 Task: Manage the event monitoring.
Action: Mouse moved to (1157, 82)
Screenshot: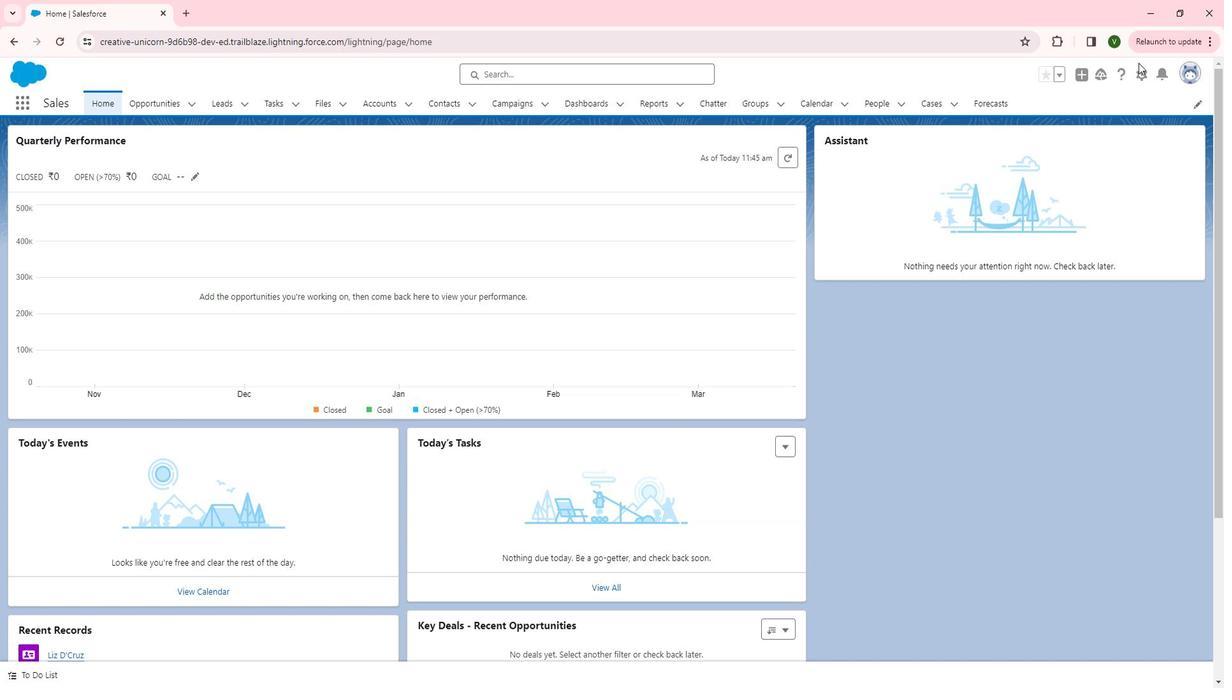
Action: Mouse pressed left at (1157, 82)
Screenshot: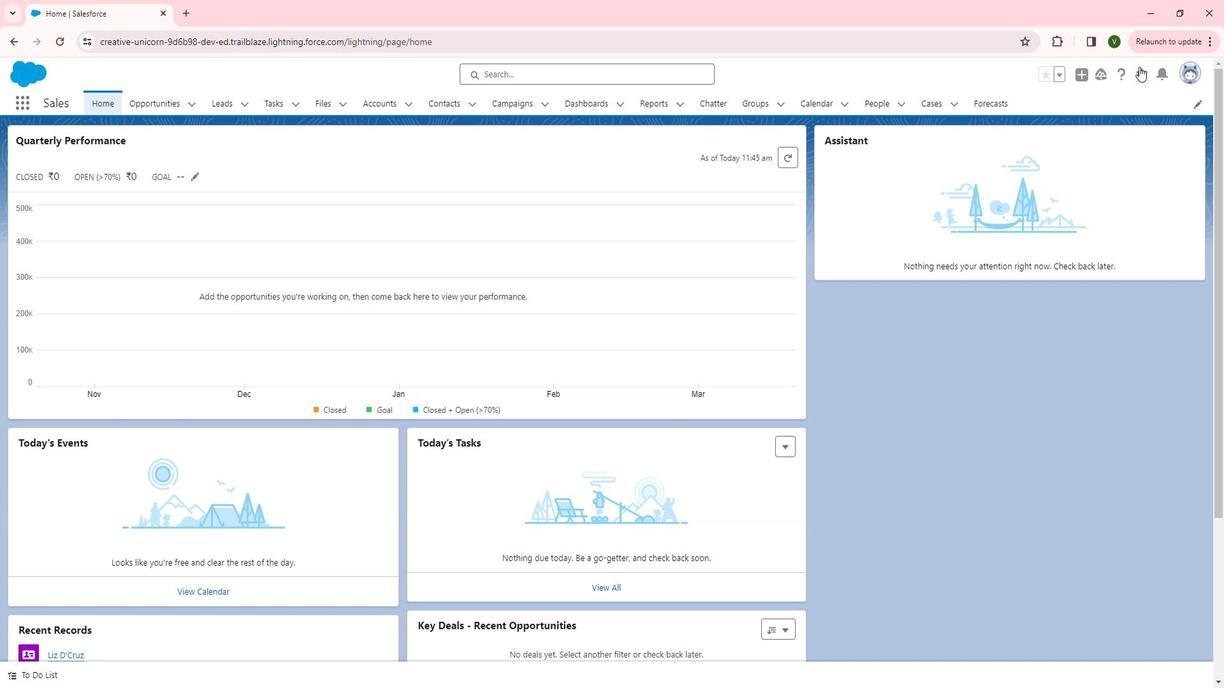 
Action: Mouse moved to (1108, 125)
Screenshot: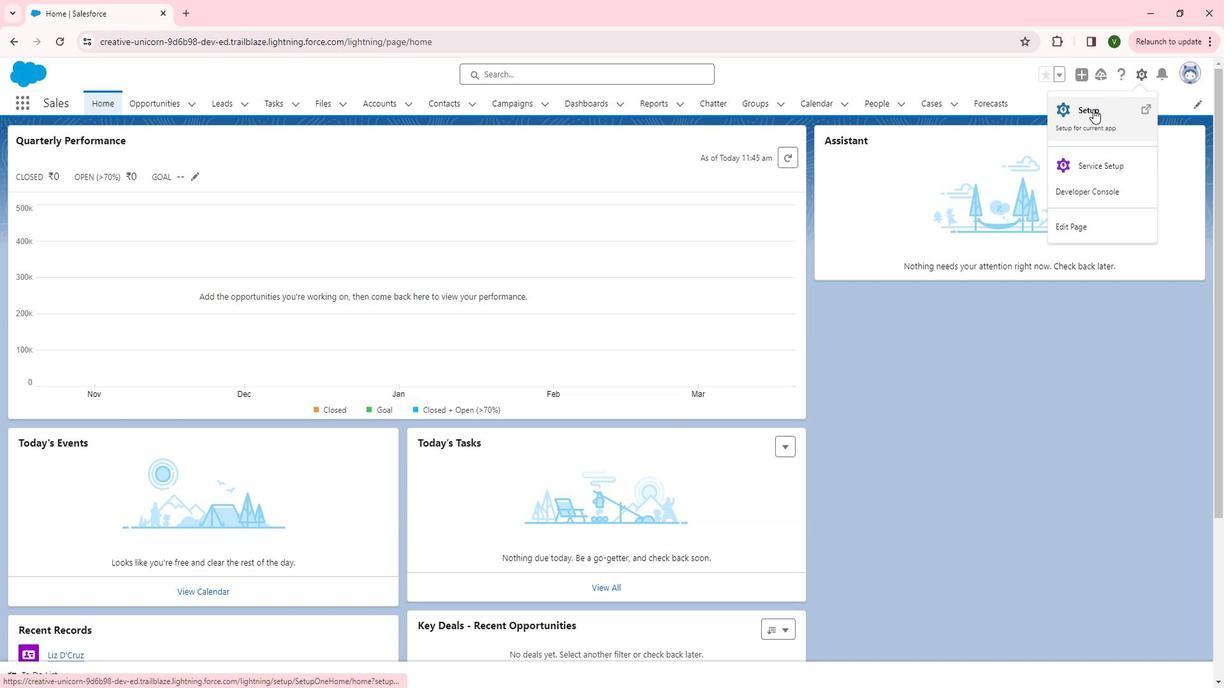 
Action: Mouse pressed left at (1108, 125)
Screenshot: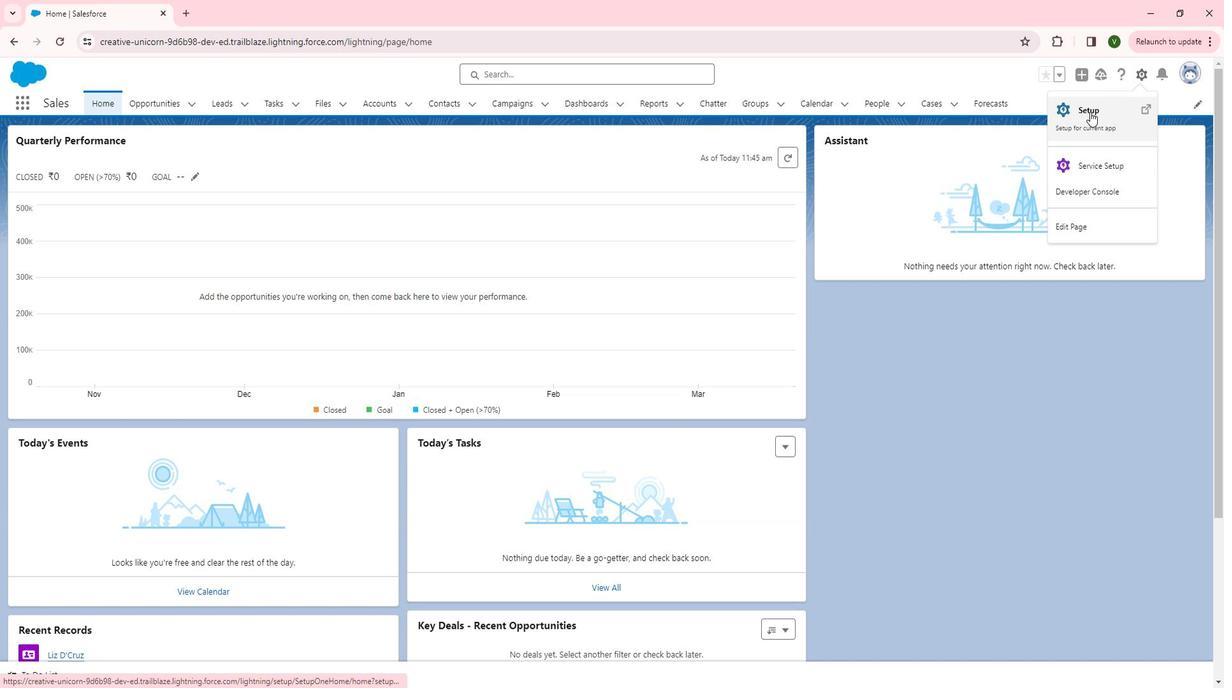 
Action: Mouse moved to (94, 322)
Screenshot: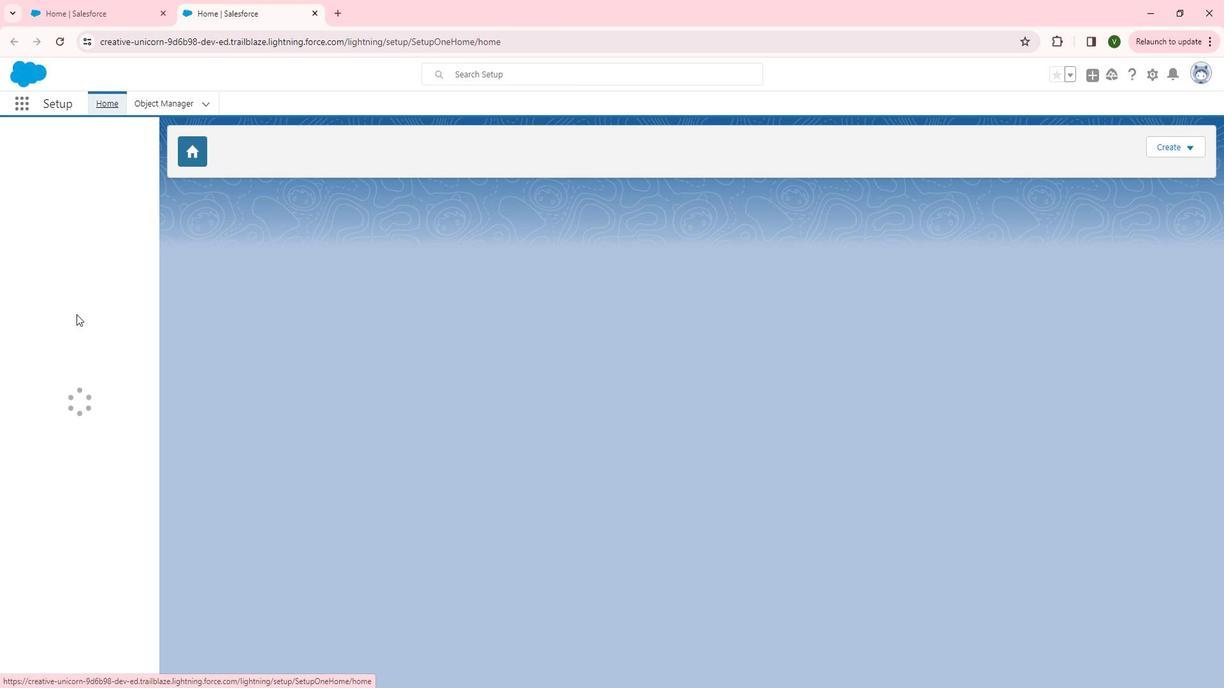 
Action: Mouse scrolled (94, 321) with delta (0, 0)
Screenshot: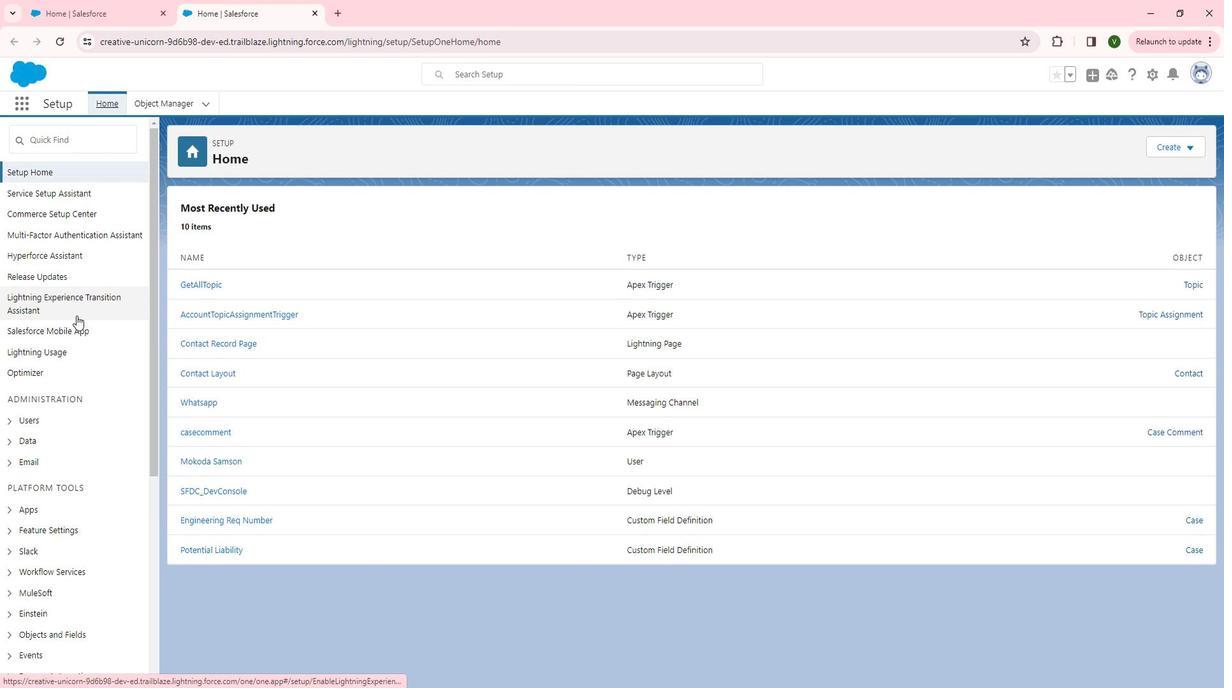 
Action: Mouse scrolled (94, 321) with delta (0, 0)
Screenshot: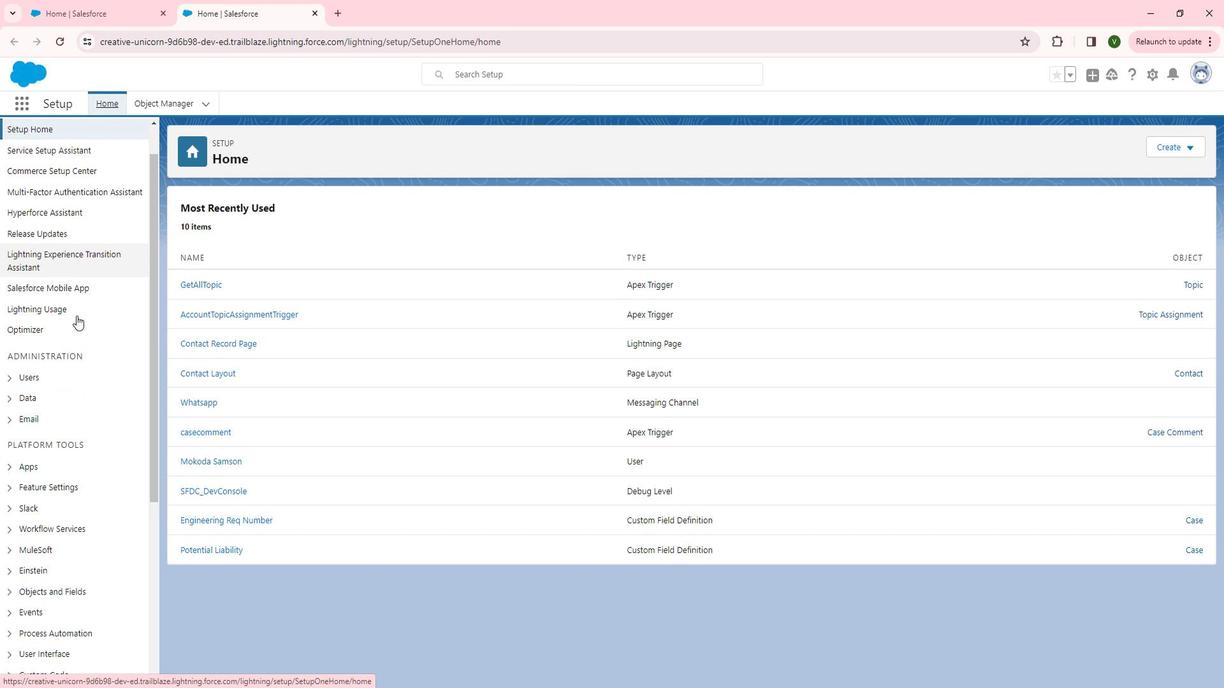 
Action: Mouse scrolled (94, 321) with delta (0, 0)
Screenshot: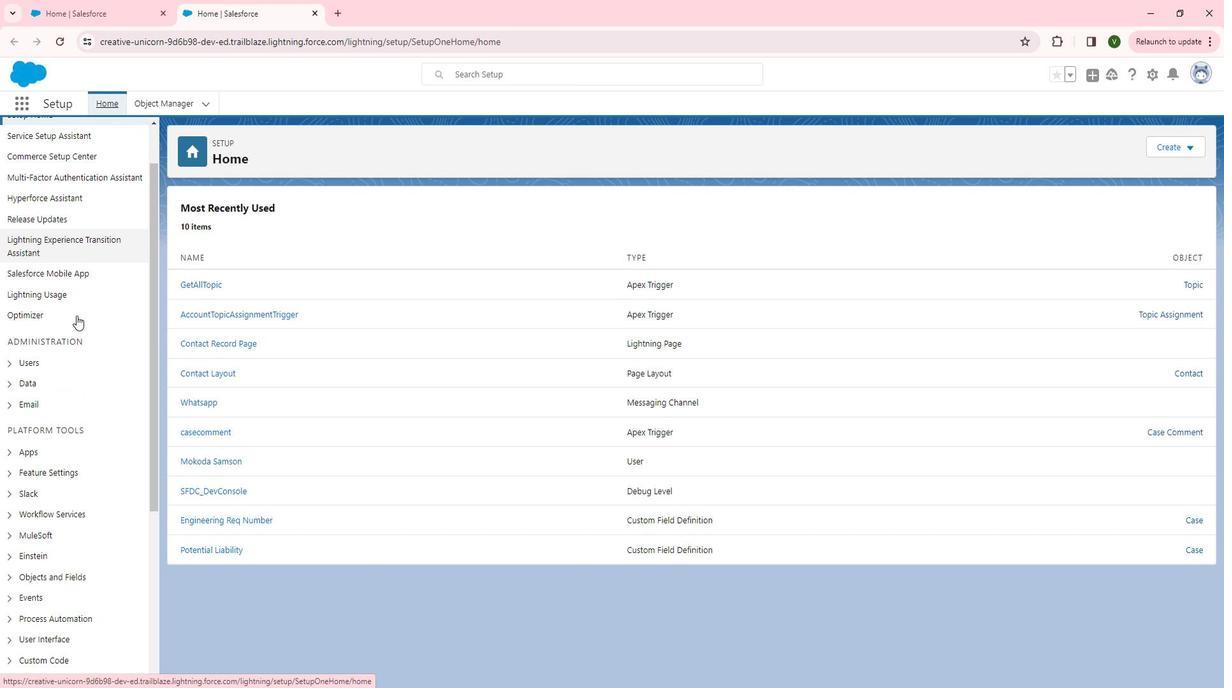 
Action: Mouse scrolled (94, 321) with delta (0, 0)
Screenshot: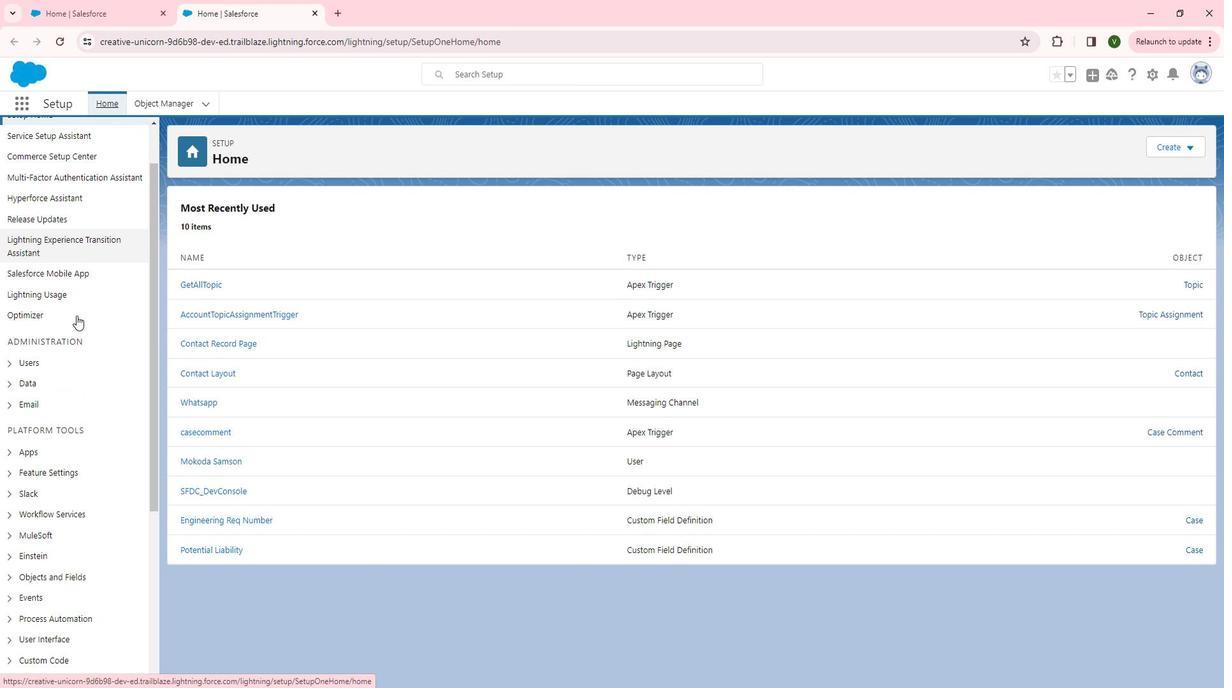 
Action: Mouse scrolled (94, 321) with delta (0, 0)
Screenshot: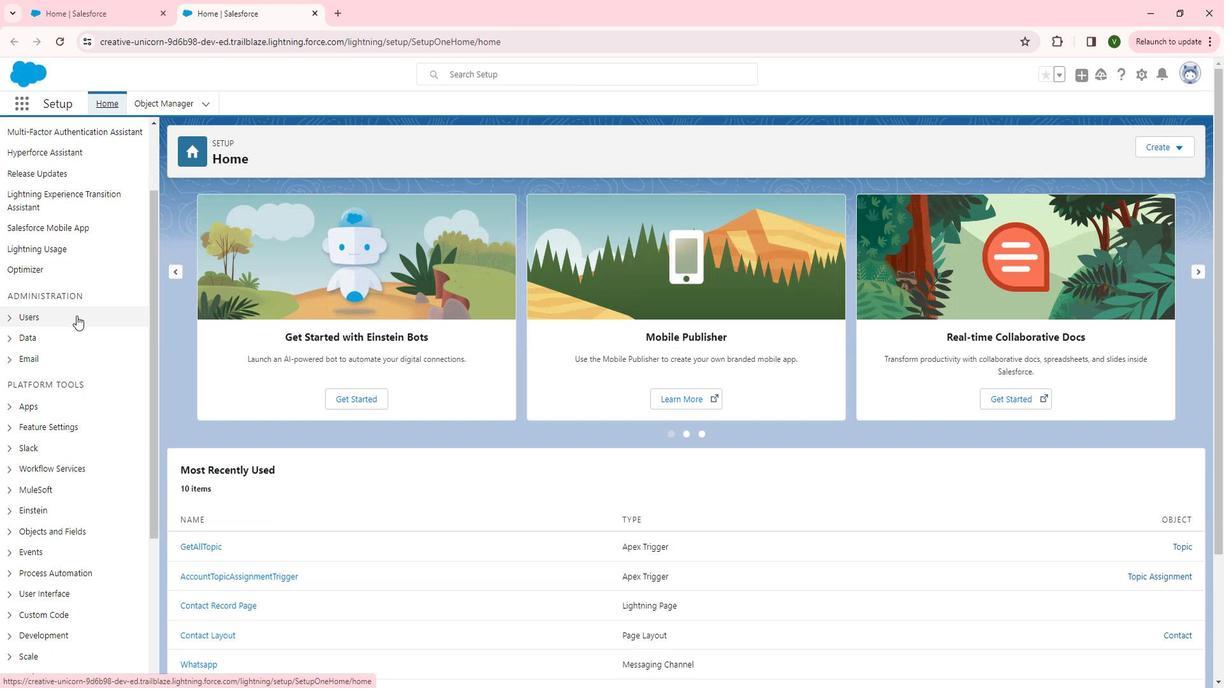 
Action: Mouse scrolled (94, 321) with delta (0, 0)
Screenshot: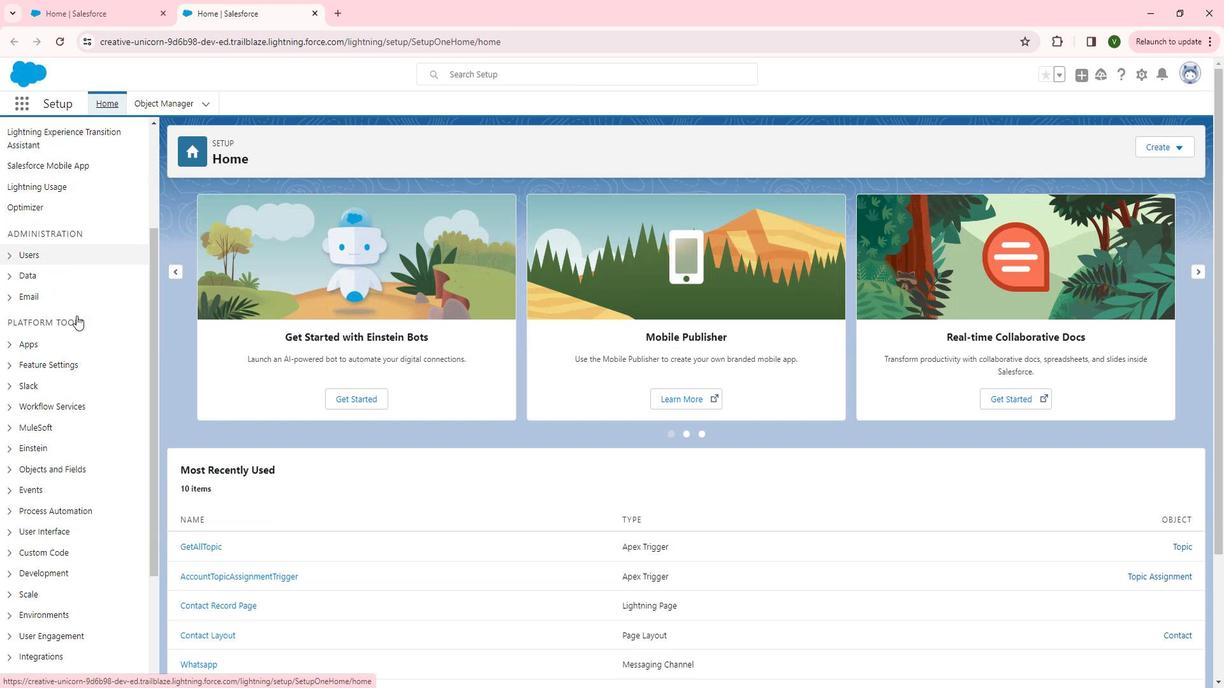
Action: Mouse moved to (95, 322)
Screenshot: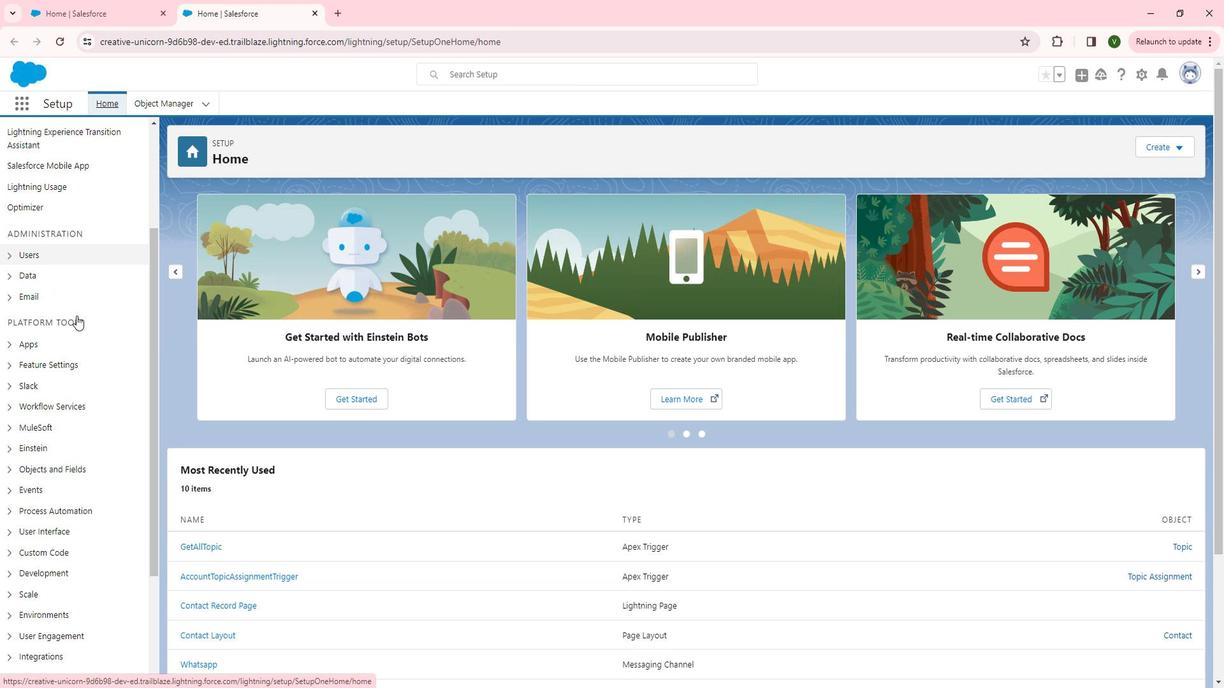 
Action: Mouse scrolled (95, 321) with delta (0, 0)
Screenshot: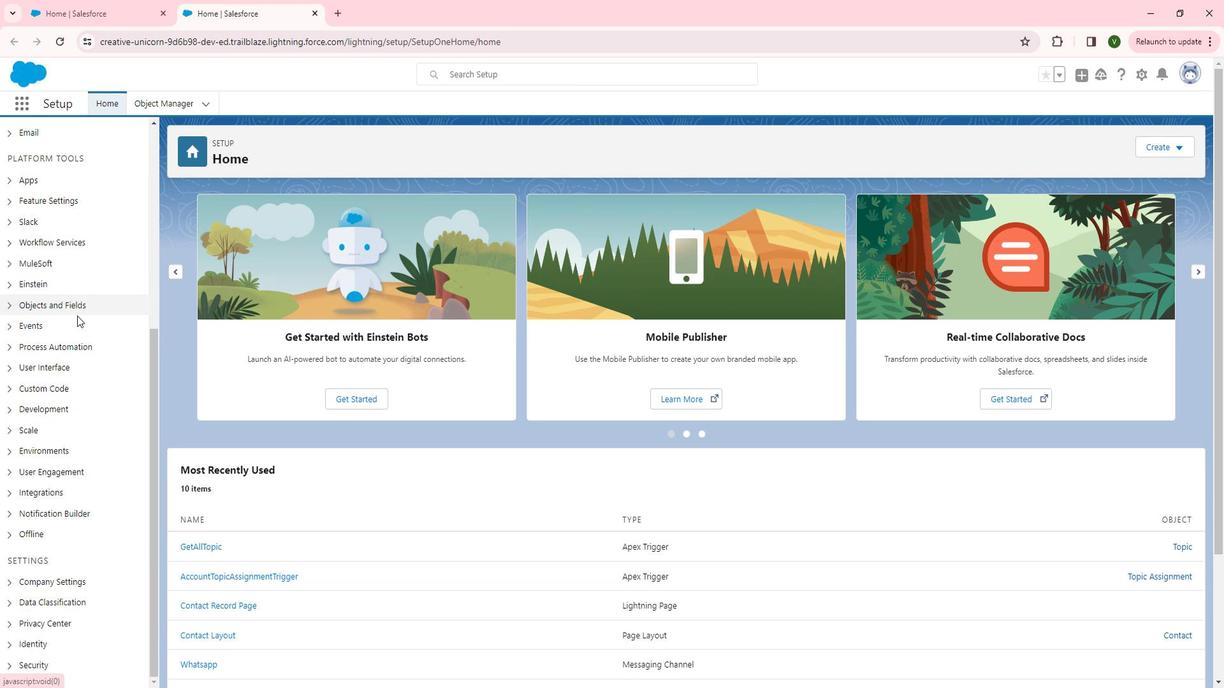 
Action: Mouse scrolled (95, 321) with delta (0, 0)
Screenshot: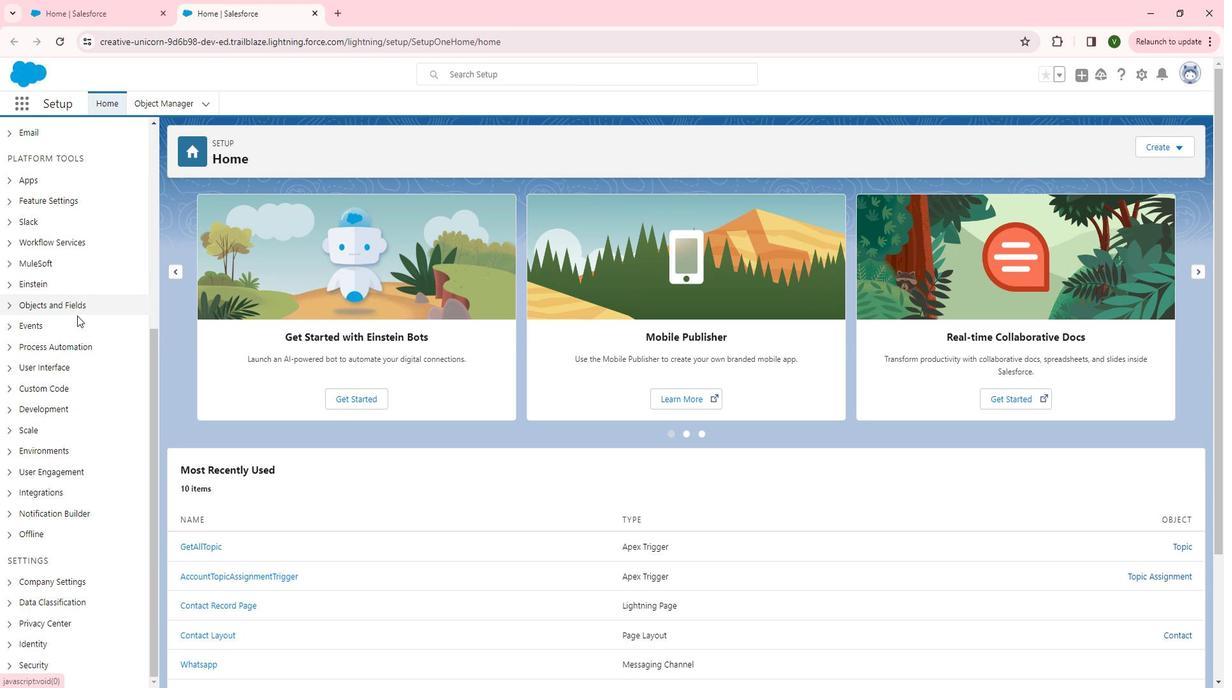 
Action: Mouse scrolled (95, 321) with delta (0, 0)
Screenshot: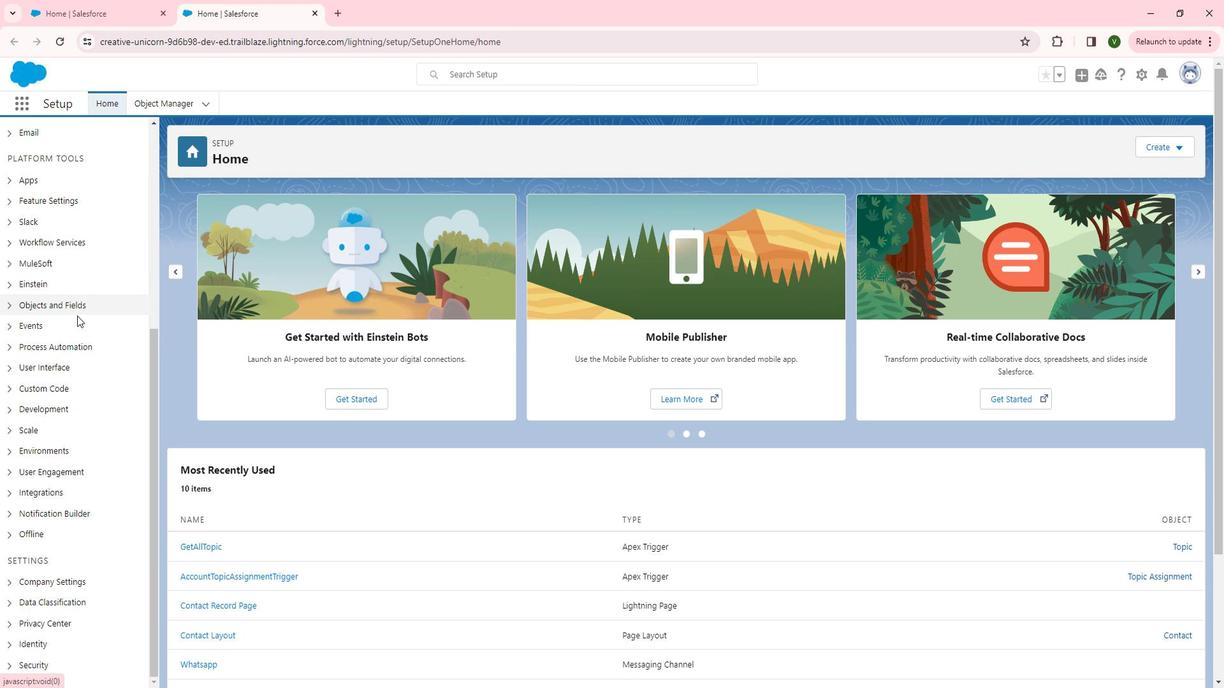 
Action: Mouse scrolled (95, 321) with delta (0, 0)
Screenshot: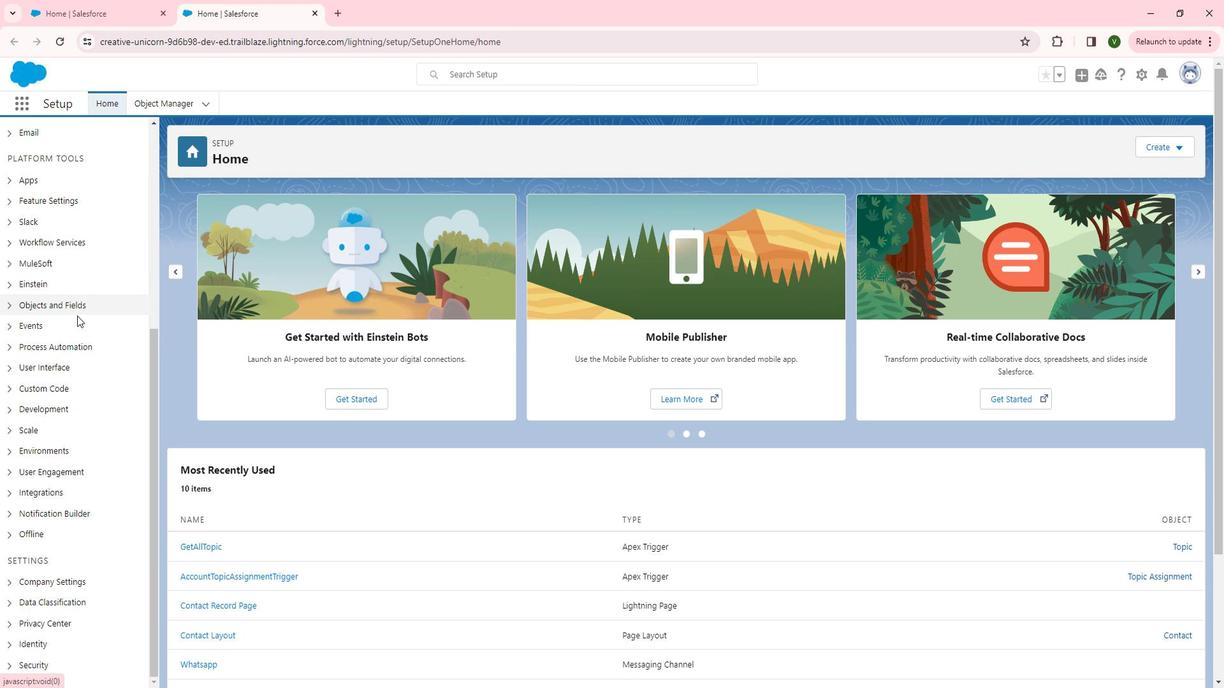 
Action: Mouse moved to (28, 659)
Screenshot: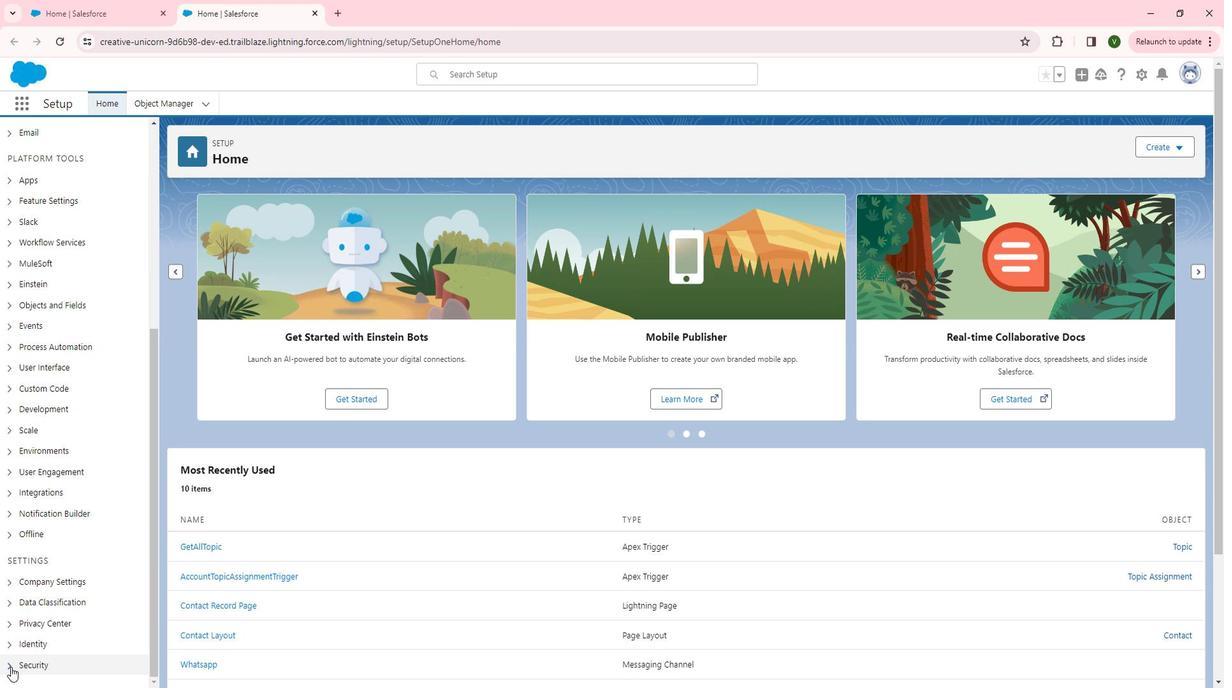 
Action: Mouse pressed left at (28, 659)
Screenshot: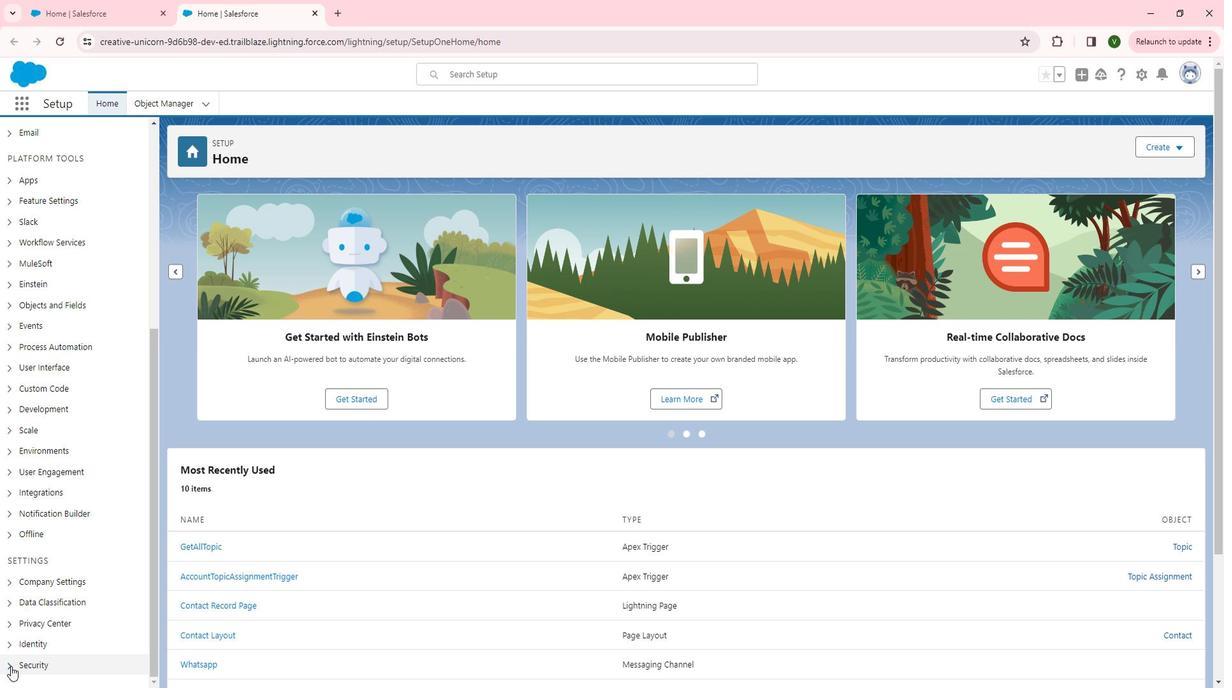 
Action: Mouse moved to (137, 590)
Screenshot: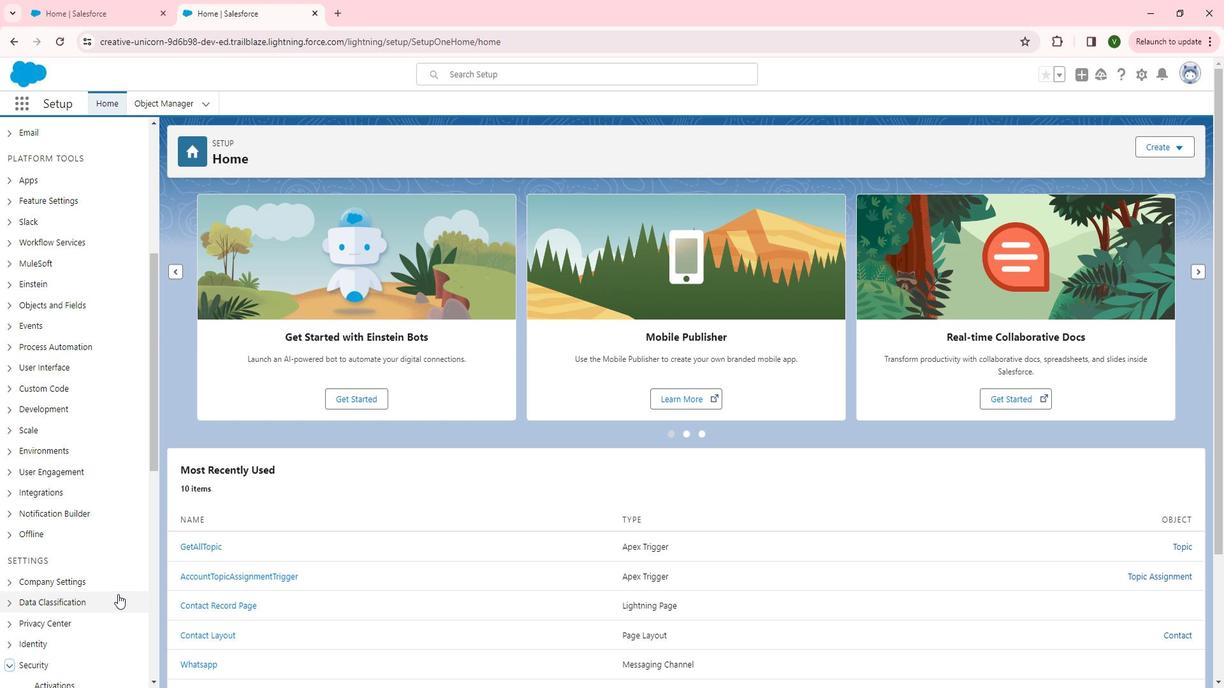 
Action: Mouse scrolled (137, 589) with delta (0, 0)
Screenshot: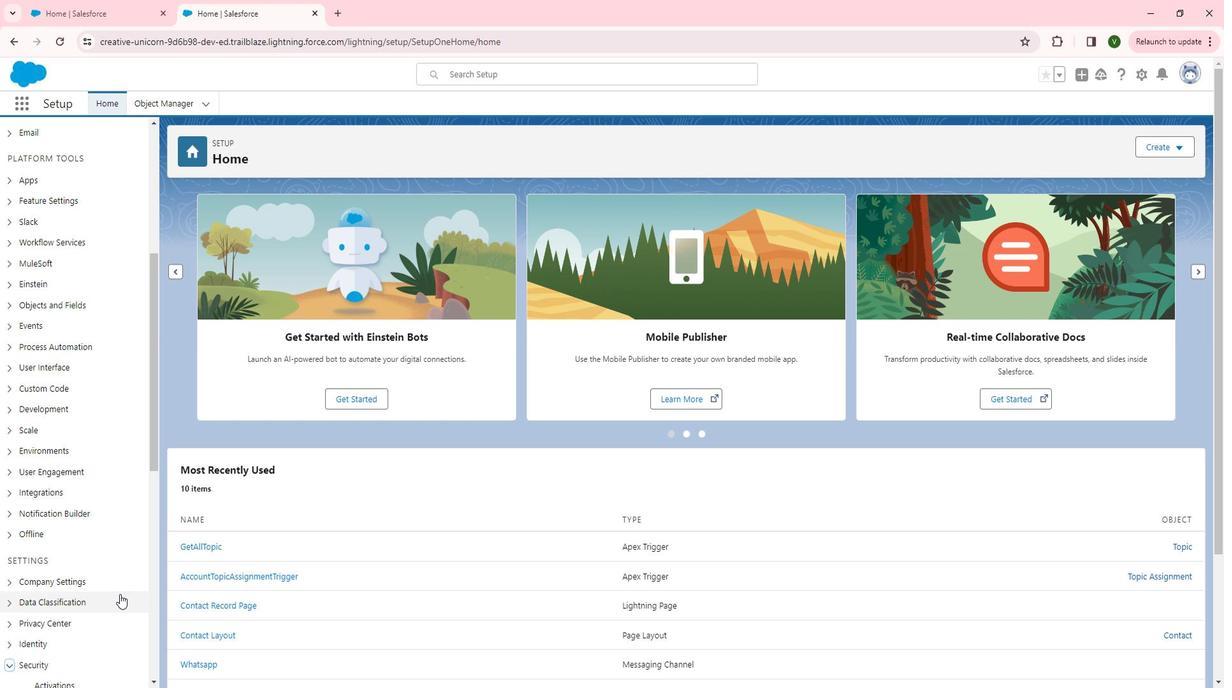 
Action: Mouse scrolled (137, 589) with delta (0, 0)
Screenshot: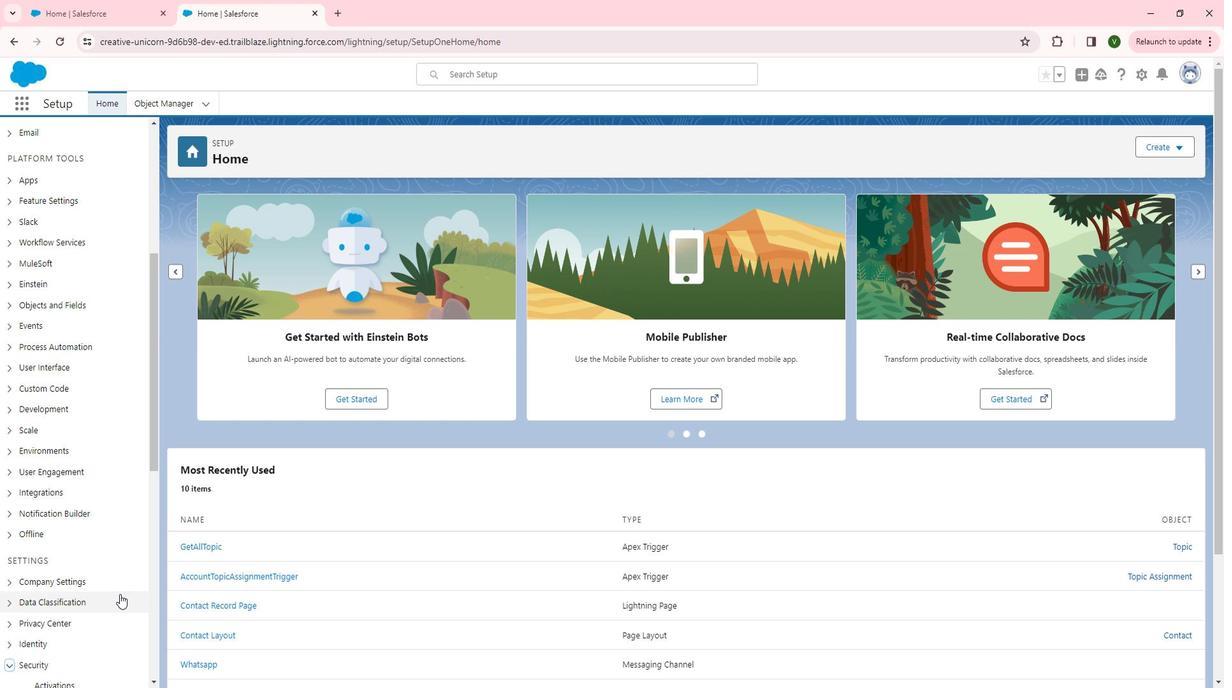 
Action: Mouse scrolled (137, 589) with delta (0, 0)
Screenshot: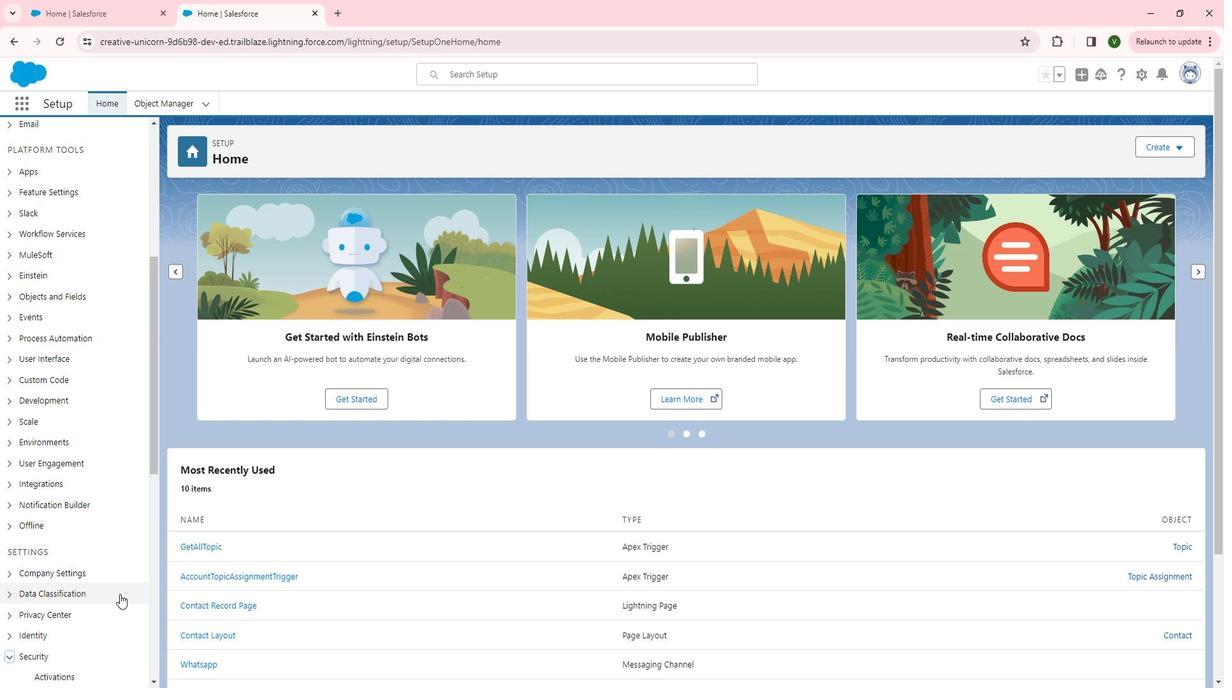 
Action: Mouse scrolled (137, 589) with delta (0, 0)
Screenshot: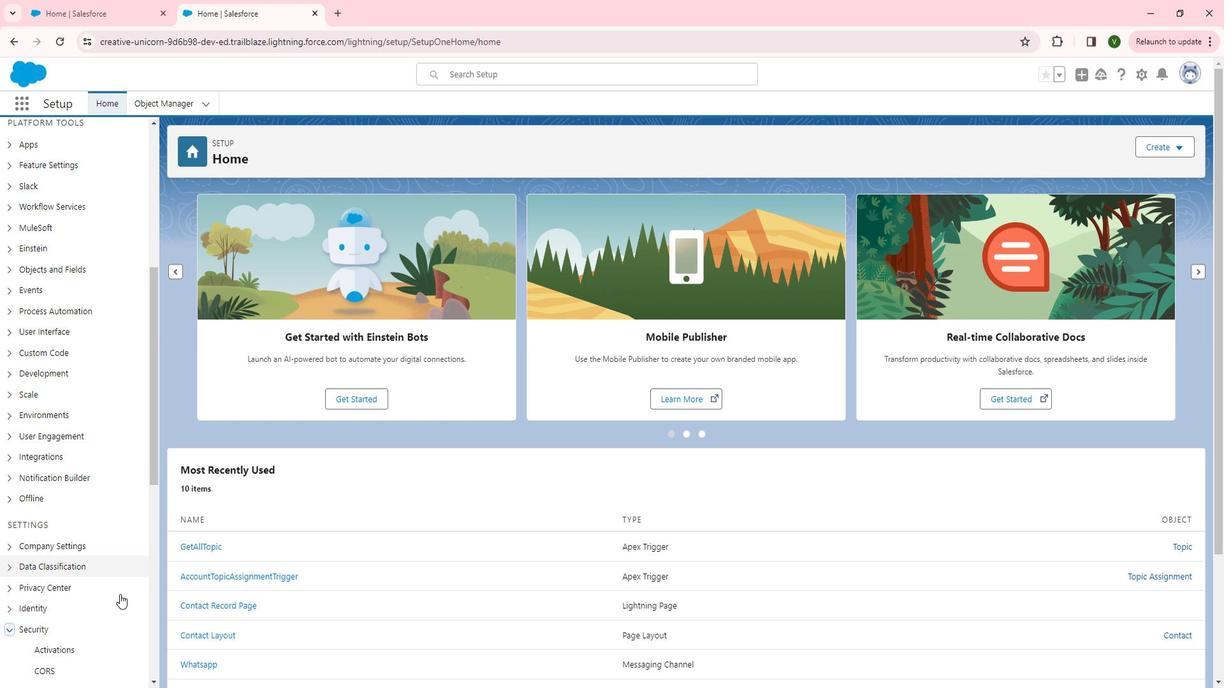 
Action: Mouse moved to (47, 513)
Screenshot: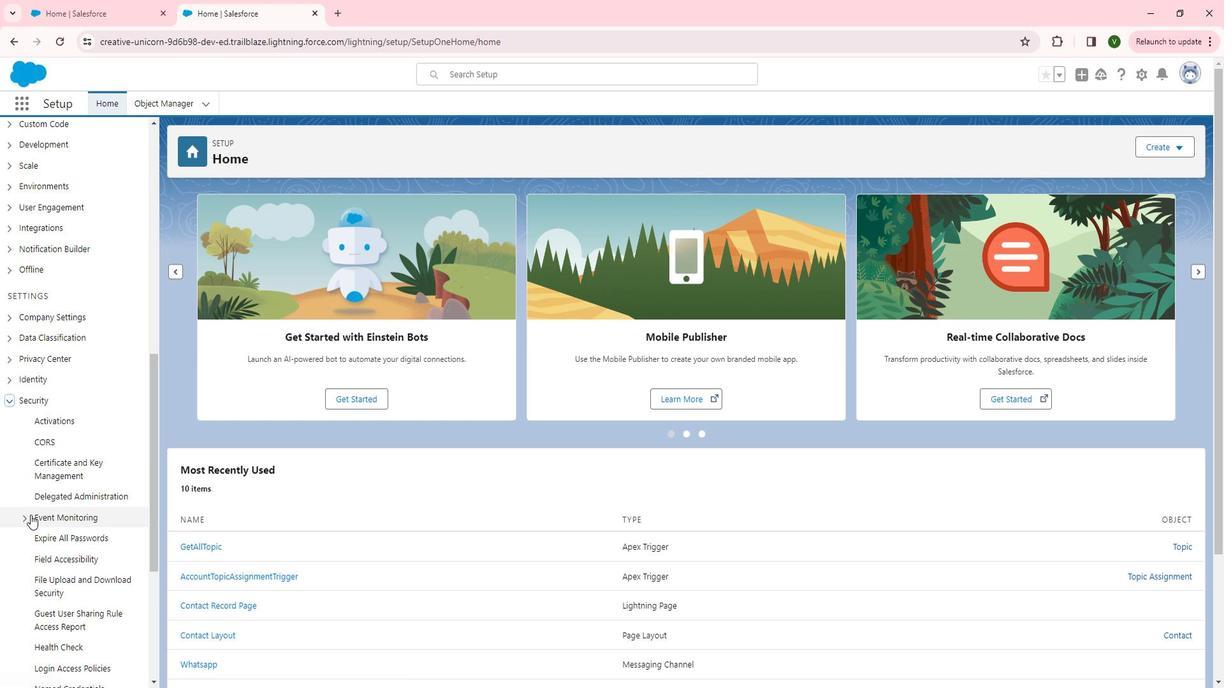 
Action: Mouse pressed left at (47, 513)
Screenshot: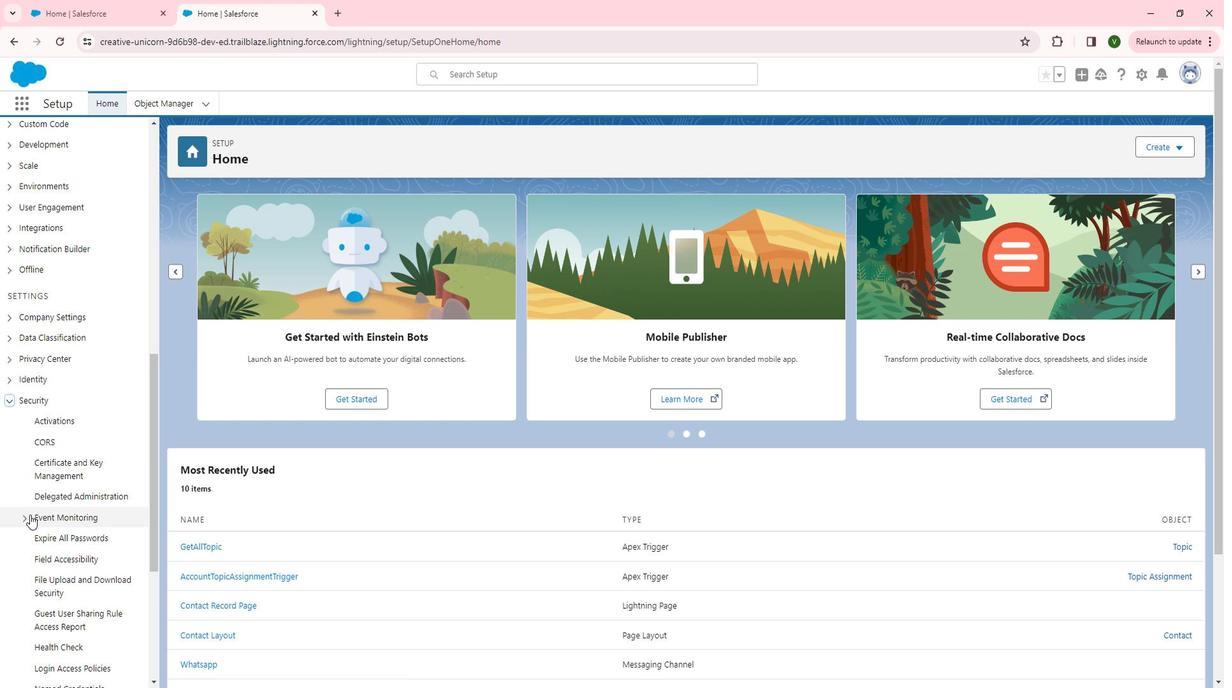 
Action: Mouse moved to (42, 517)
Screenshot: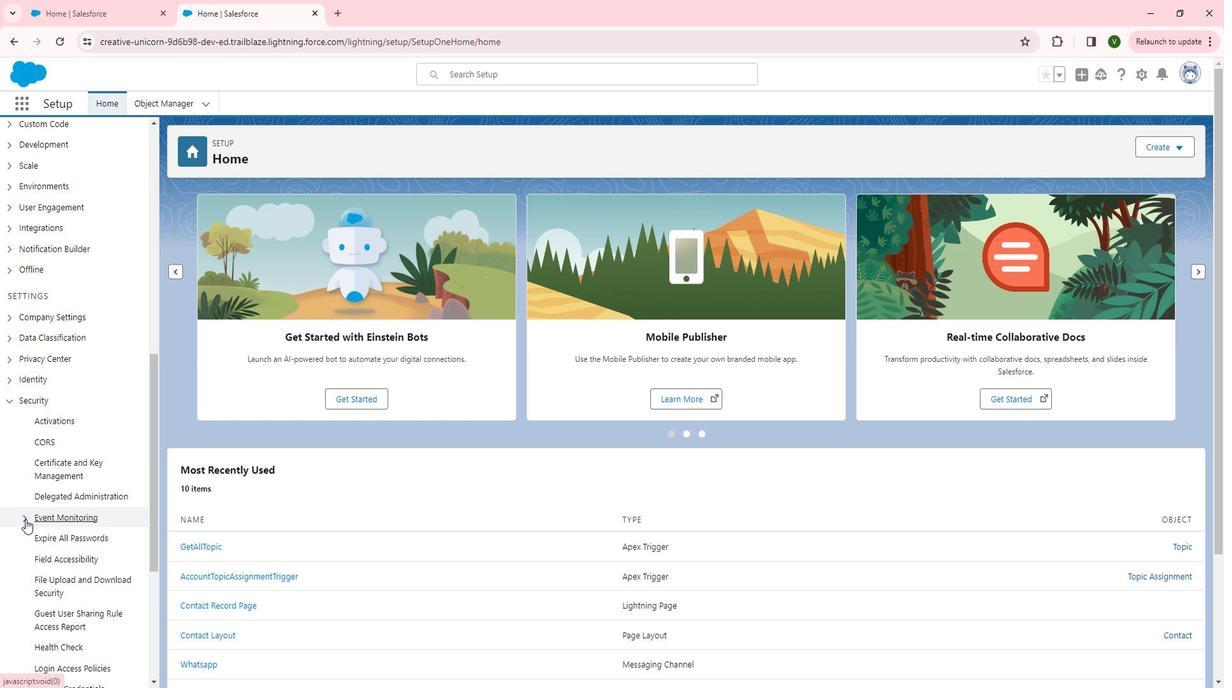 
Action: Mouse pressed left at (42, 517)
Screenshot: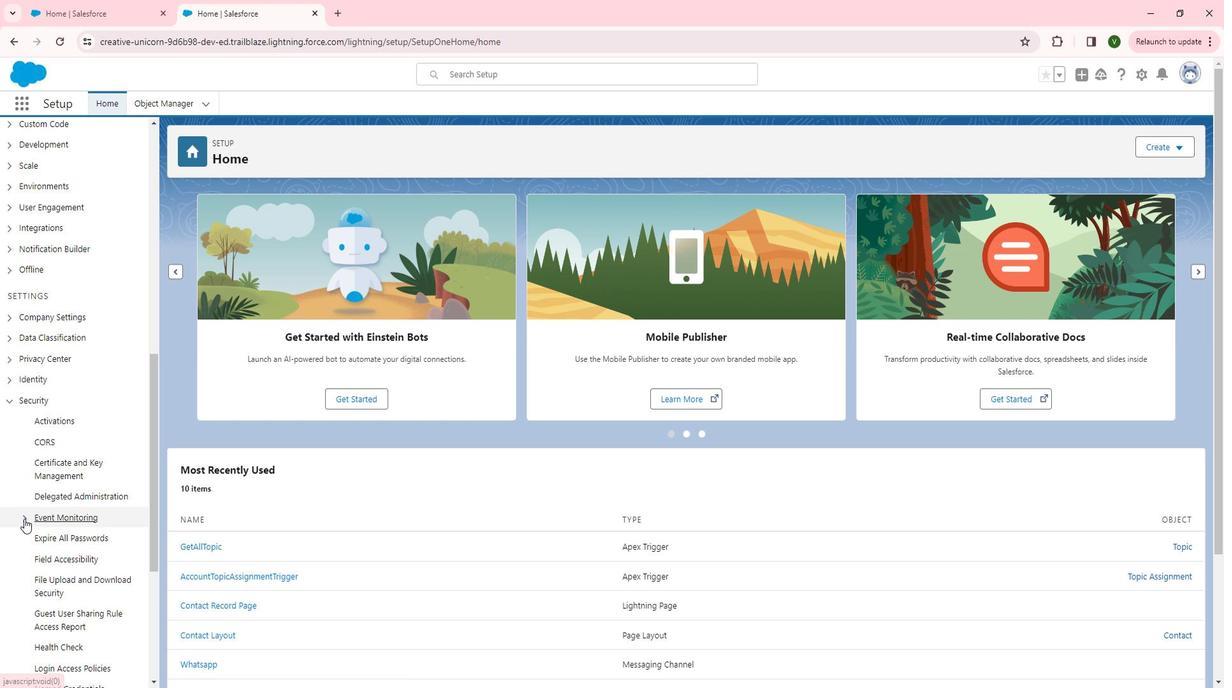 
Action: Mouse moved to (107, 515)
Screenshot: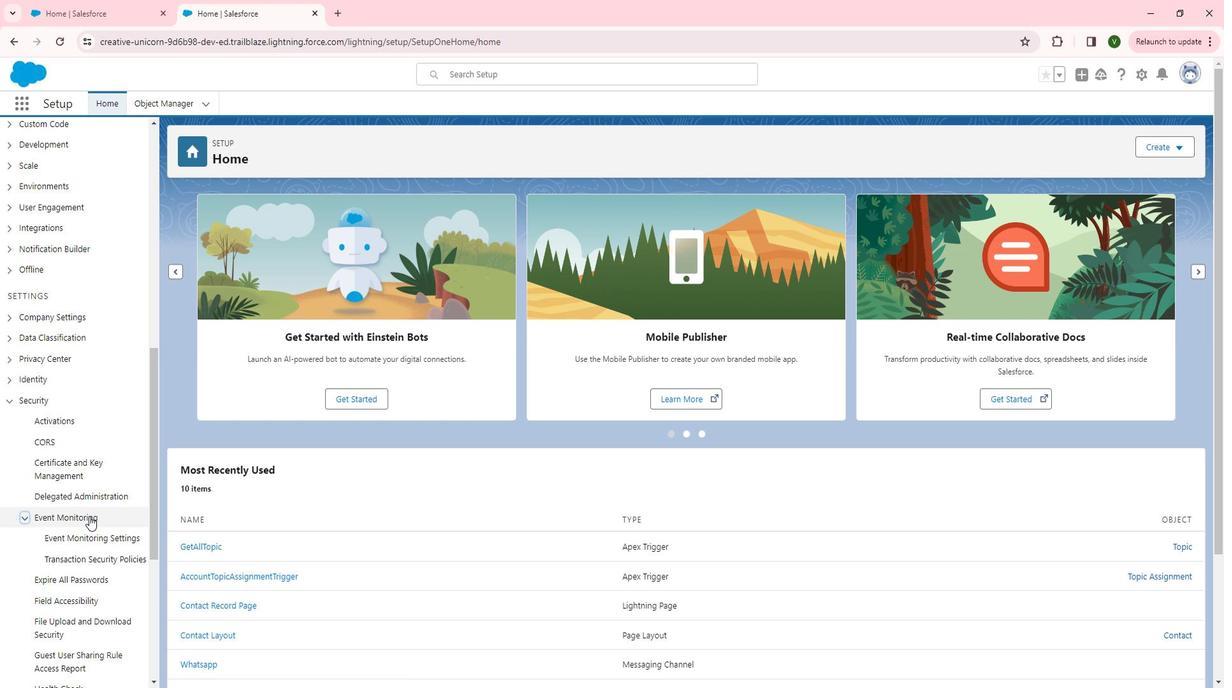
Action: Mouse scrolled (107, 514) with delta (0, 0)
Screenshot: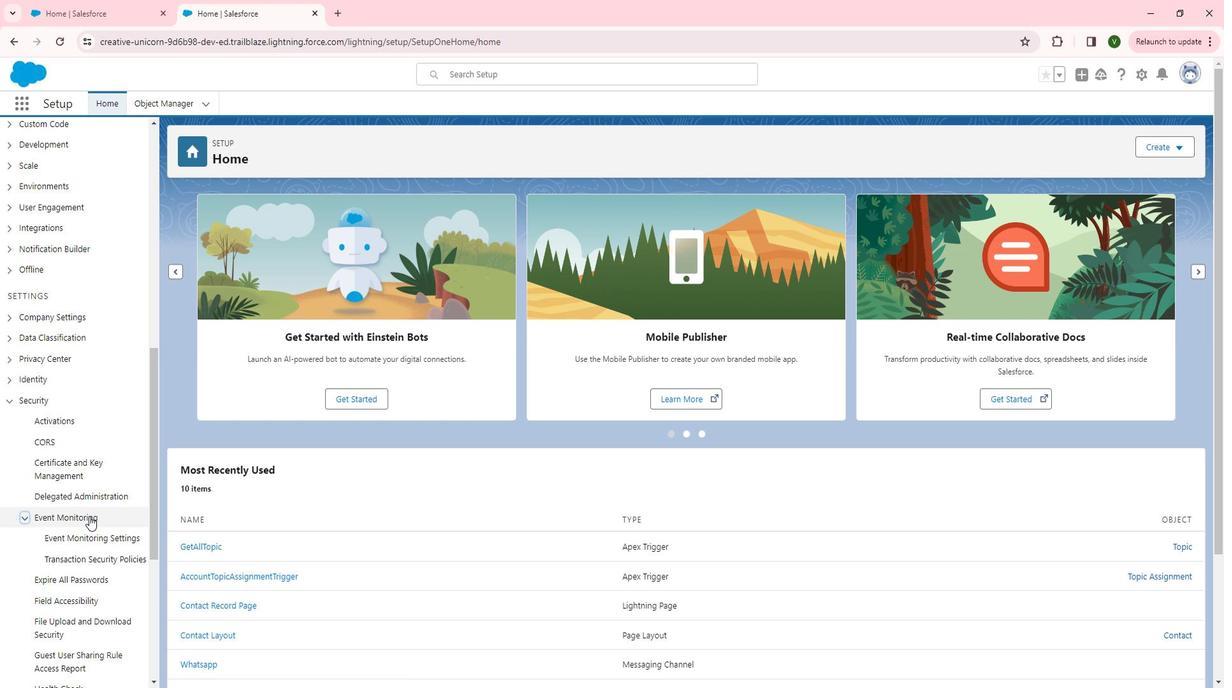 
Action: Mouse moved to (109, 515)
Screenshot: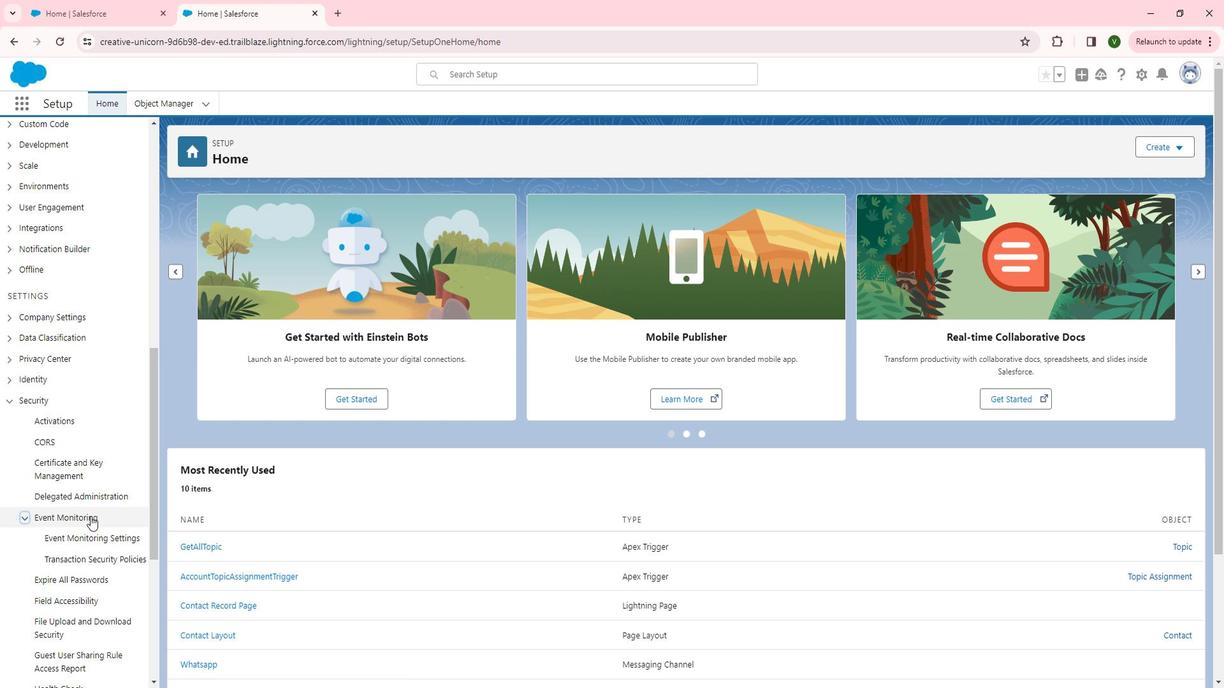
Action: Mouse scrolled (109, 514) with delta (0, 0)
Screenshot: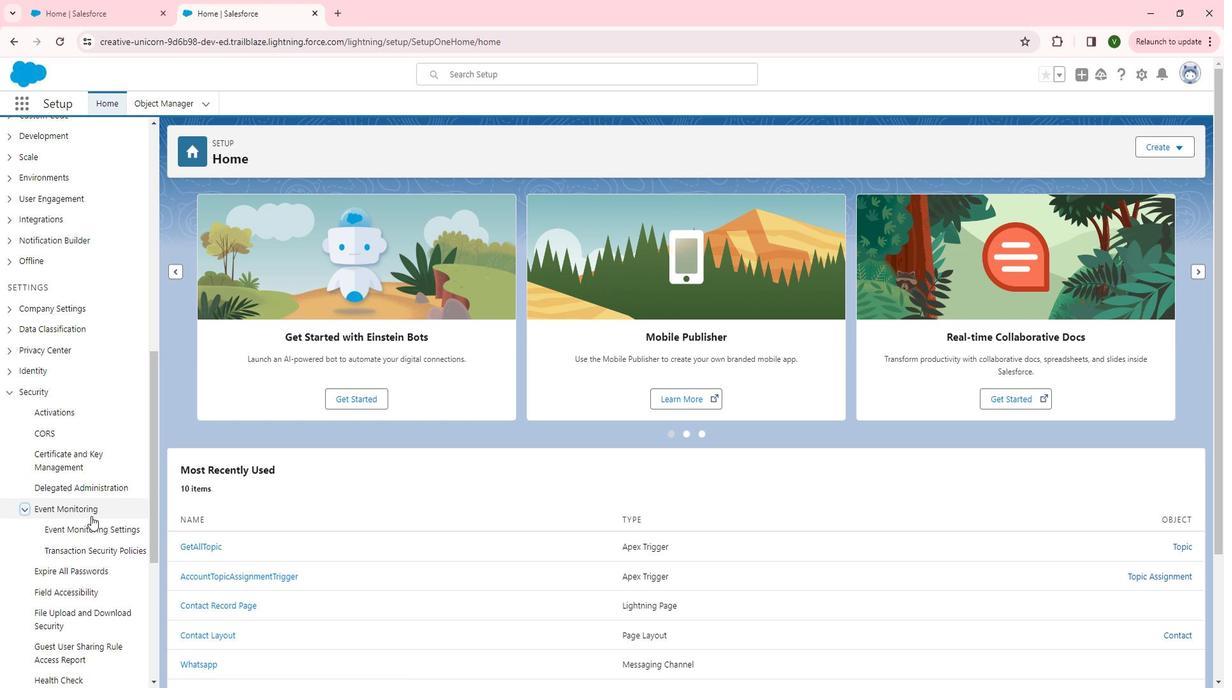 
Action: Mouse moved to (116, 409)
Screenshot: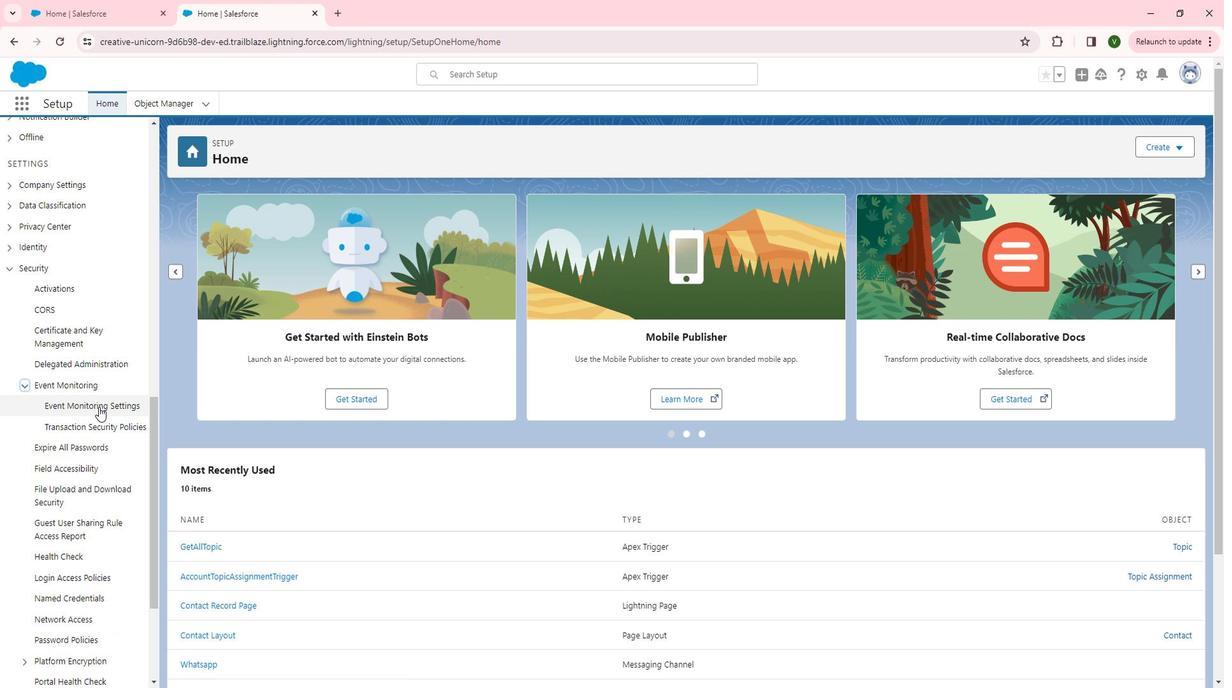 
Action: Mouse pressed left at (116, 409)
Screenshot: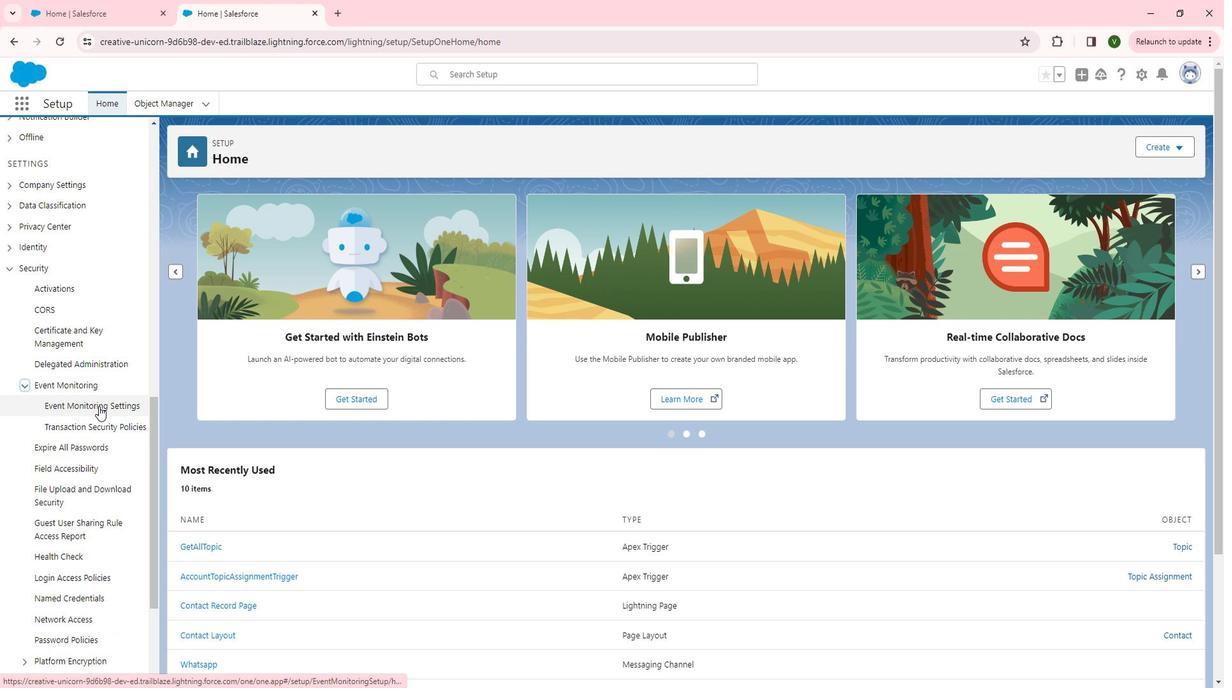 
Action: Mouse moved to (1203, 267)
Screenshot: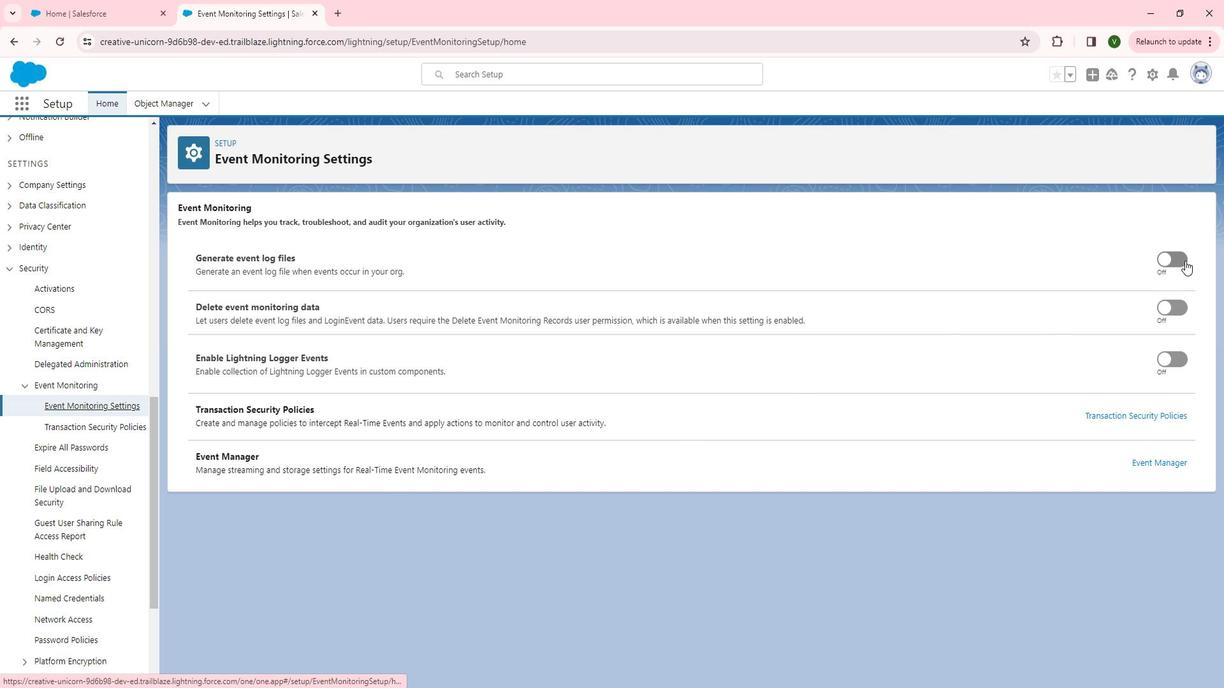 
Action: Mouse pressed left at (1203, 267)
Screenshot: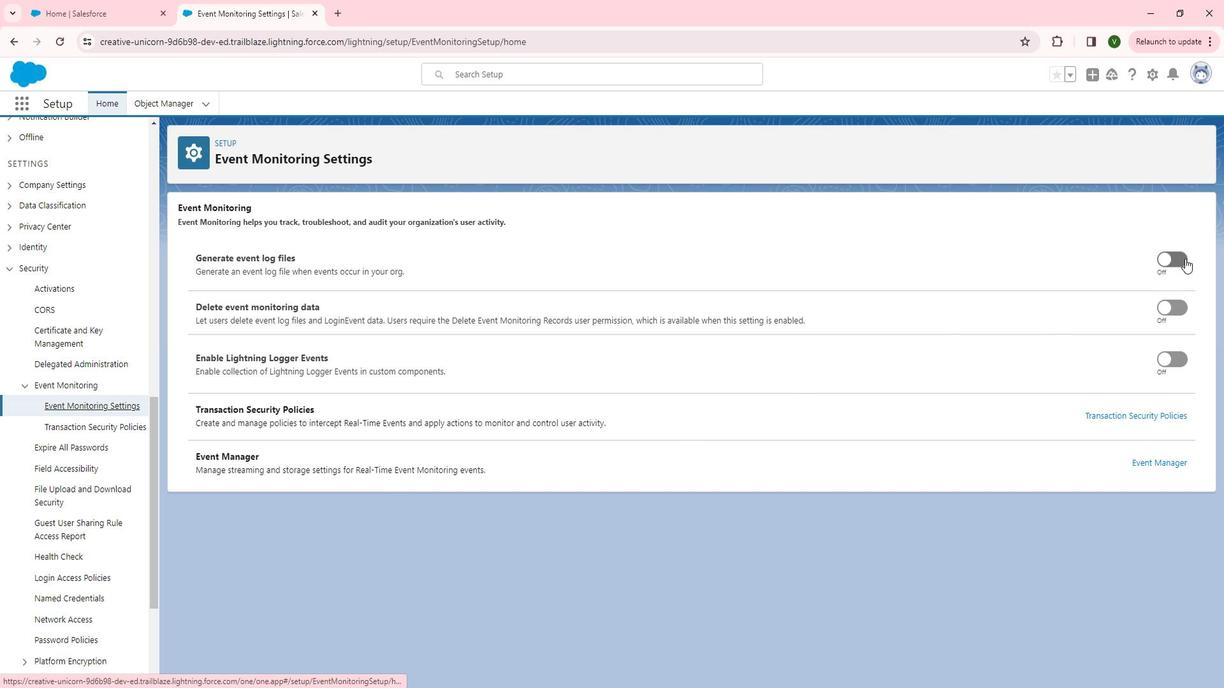 
Action: Mouse moved to (1202, 313)
Screenshot: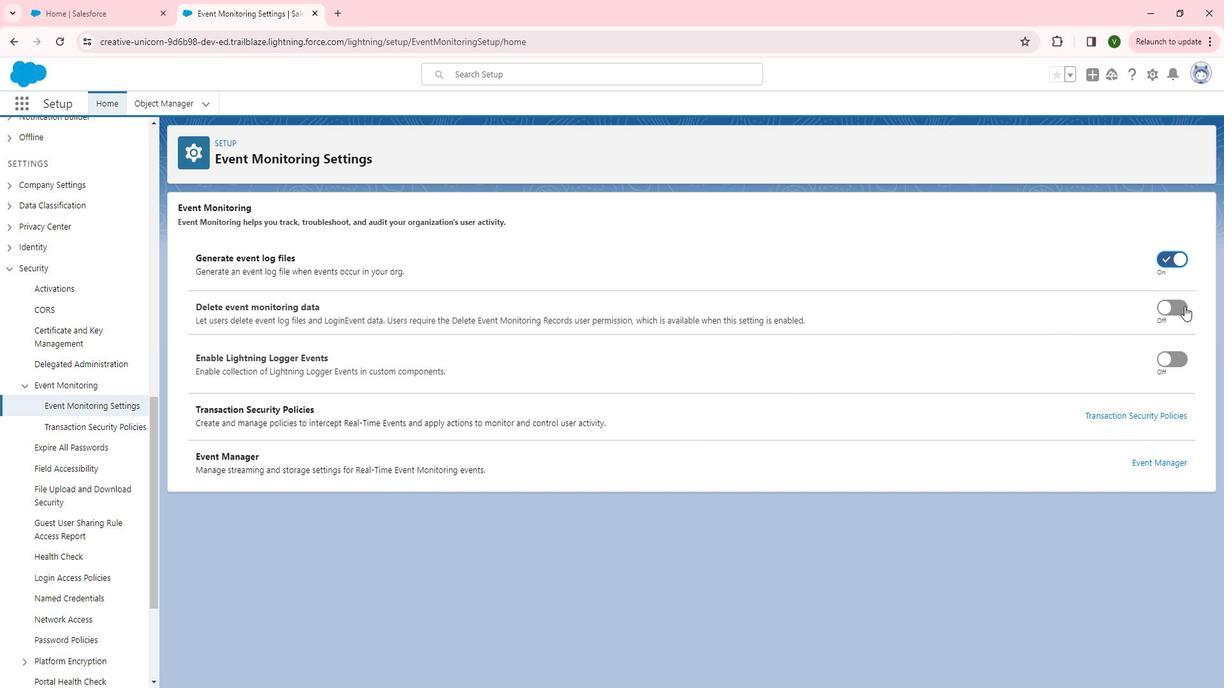 
Action: Mouse pressed left at (1202, 313)
Screenshot: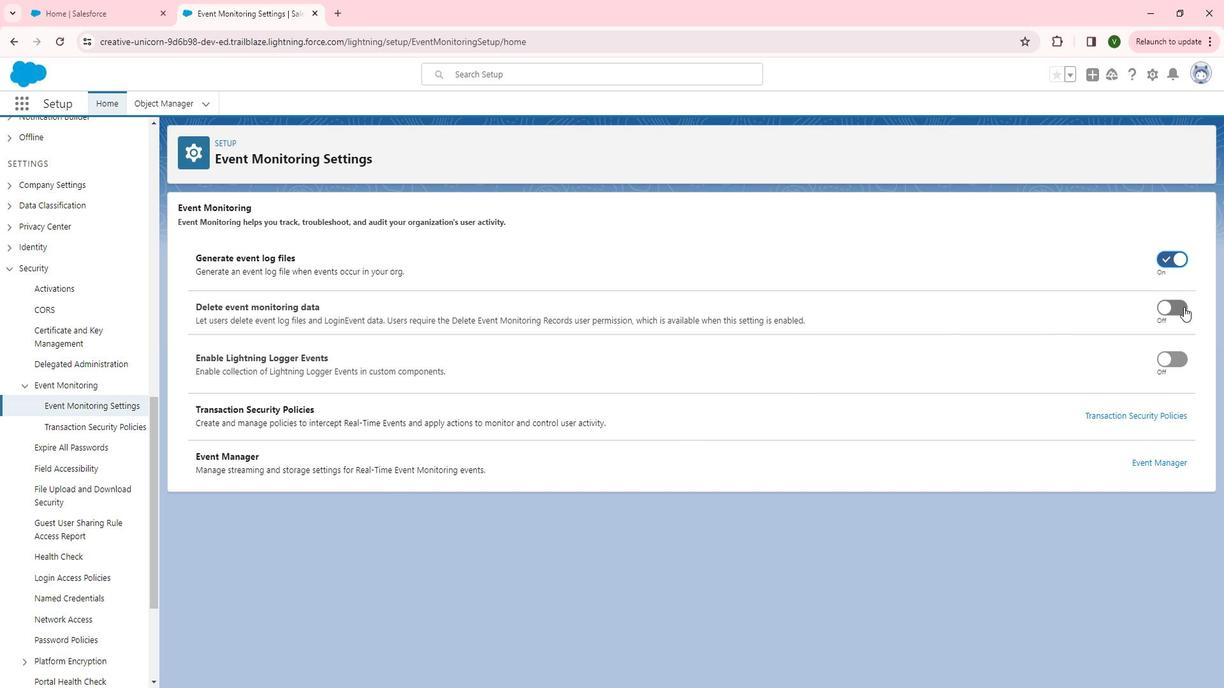 
Action: Mouse moved to (1197, 361)
Screenshot: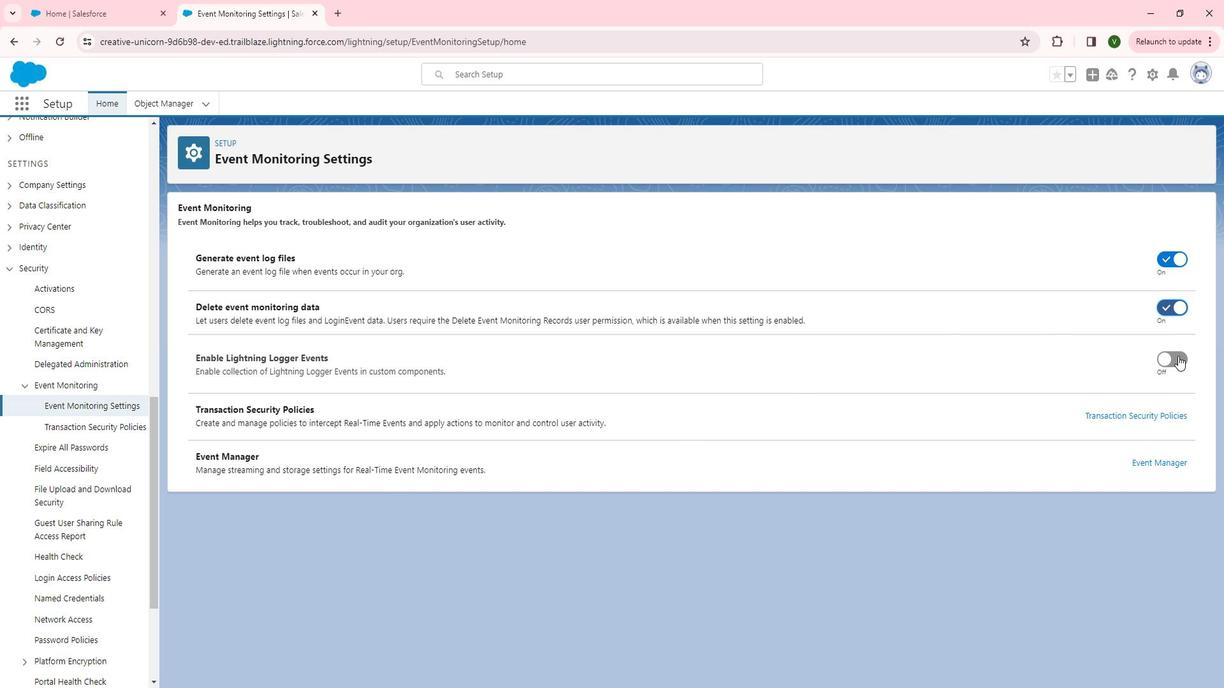 
Action: Mouse pressed left at (1197, 361)
Screenshot: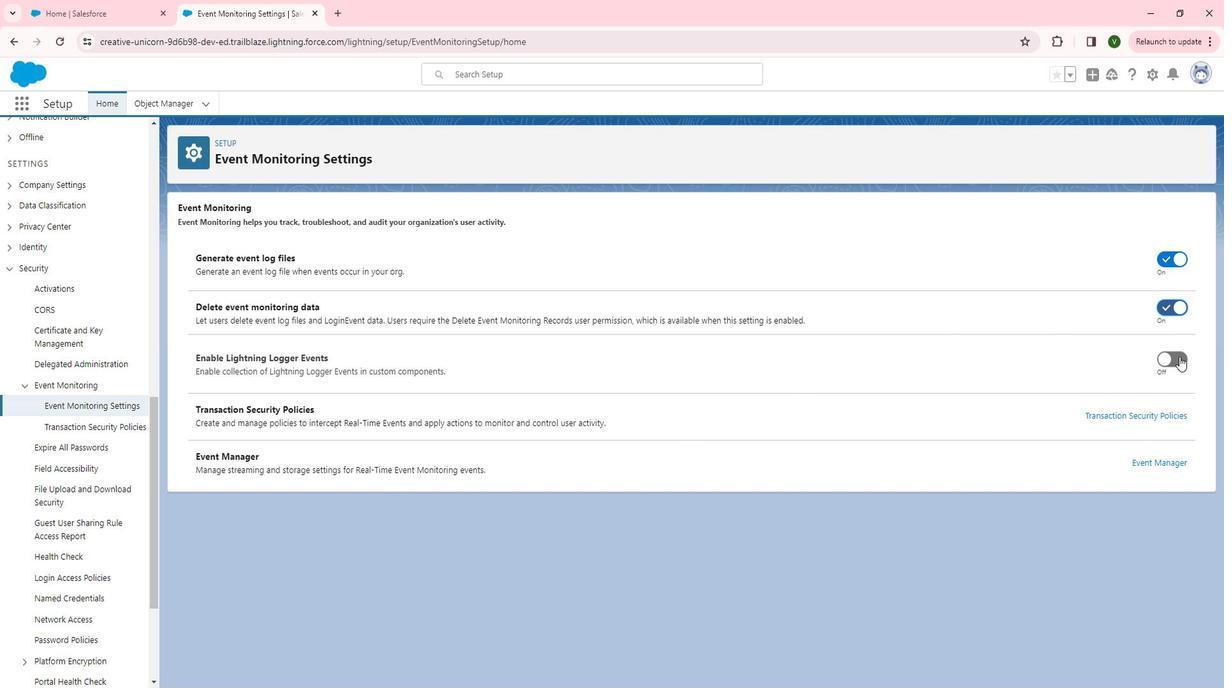 
Action: Mouse moved to (656, 467)
Screenshot: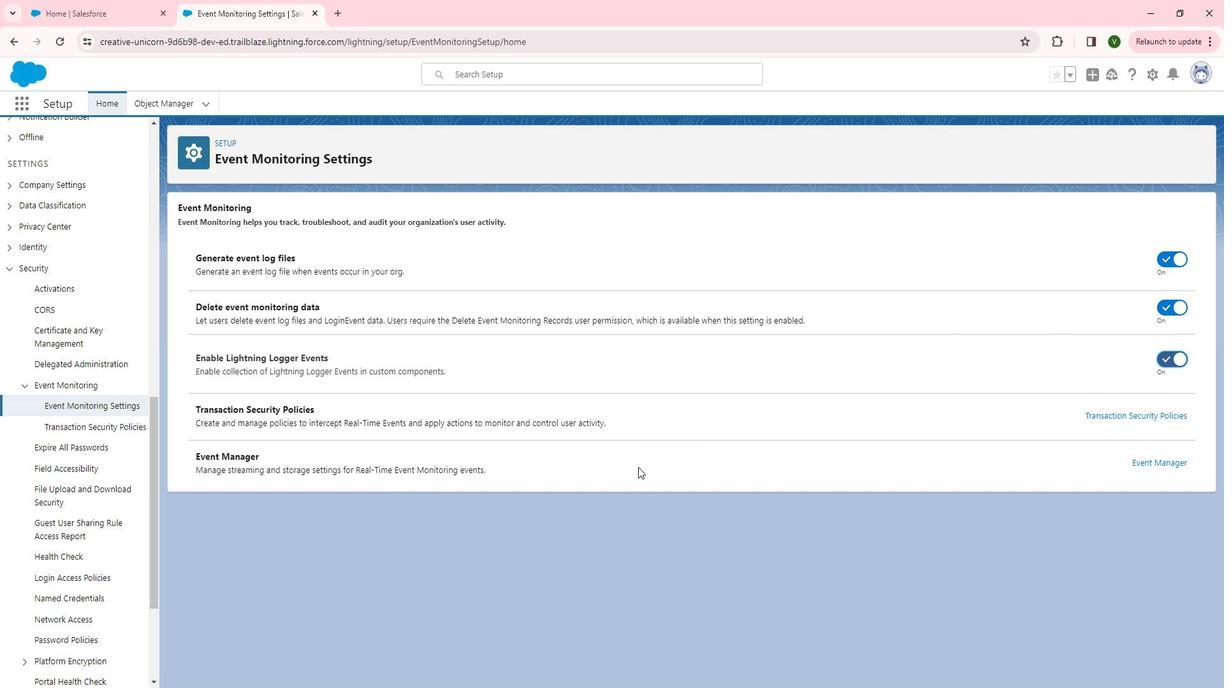 
Action: Mouse pressed left at (656, 467)
Screenshot: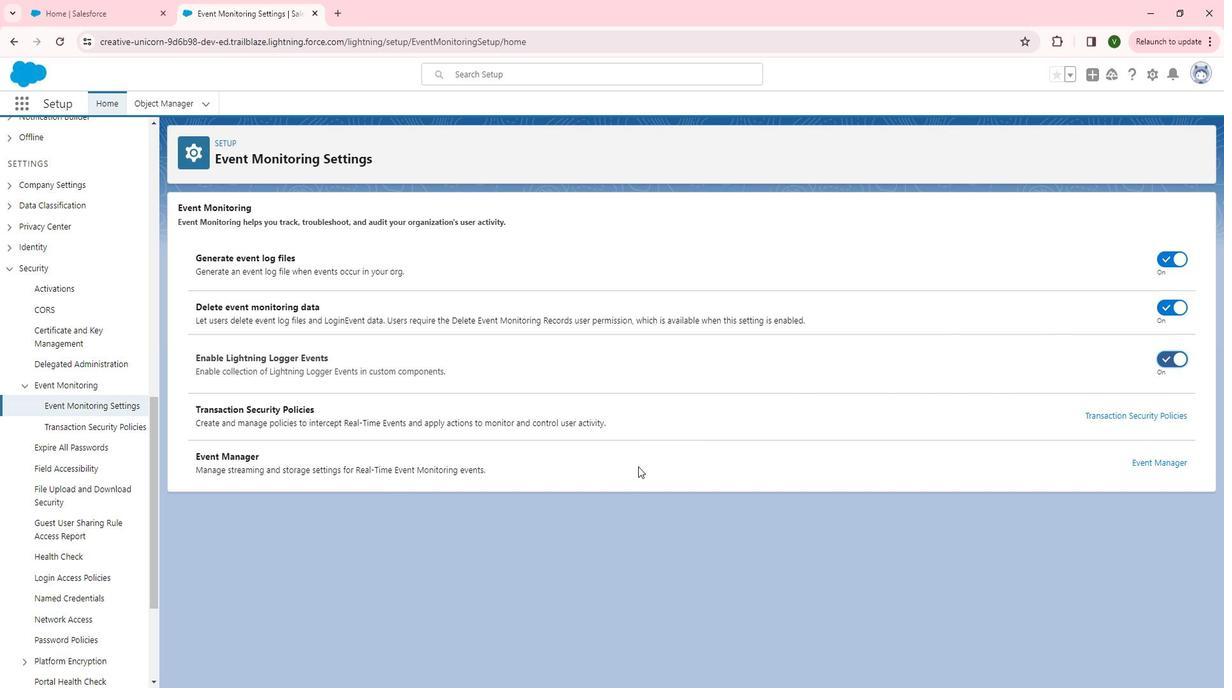 
